 Task: In the Company bu.edu, Add note: 'Set up a meeting with the design team to discuss website redesign.'. Mark checkbox to create task to follow up ': In 2 business days '. Create task, with  description: Follow up on Payment, Add due date: In 1 week; Add reminder: 1 hour before. Set Priority Medium and add note: Include the link to the demo video in the follow-up email.. Logged in from softage.6@softage.net
Action: Mouse moved to (104, 75)
Screenshot: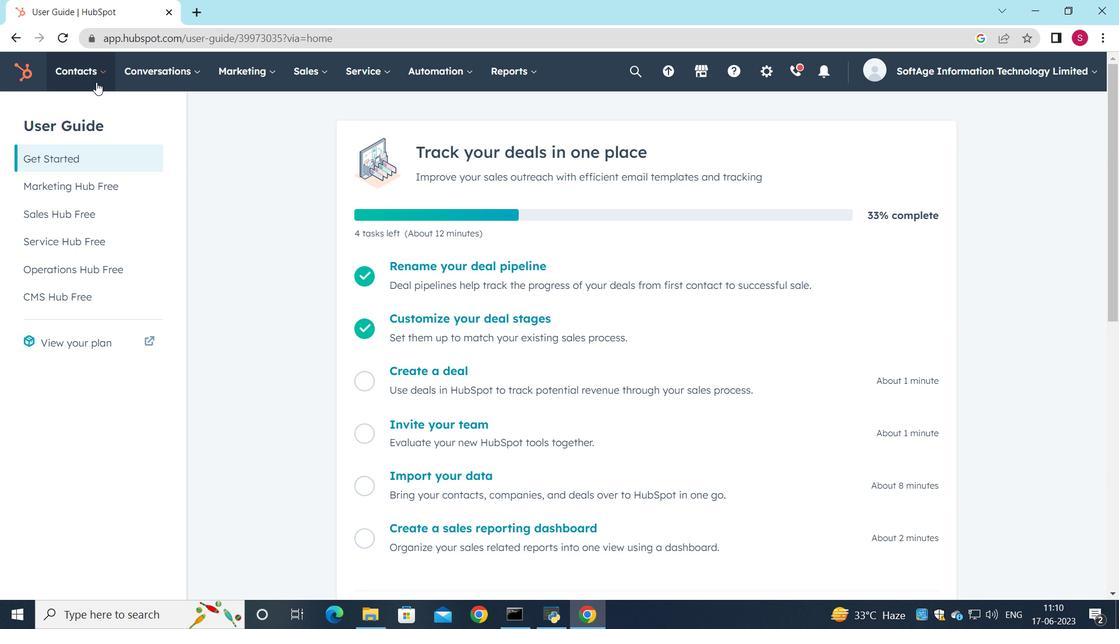 
Action: Mouse pressed left at (104, 75)
Screenshot: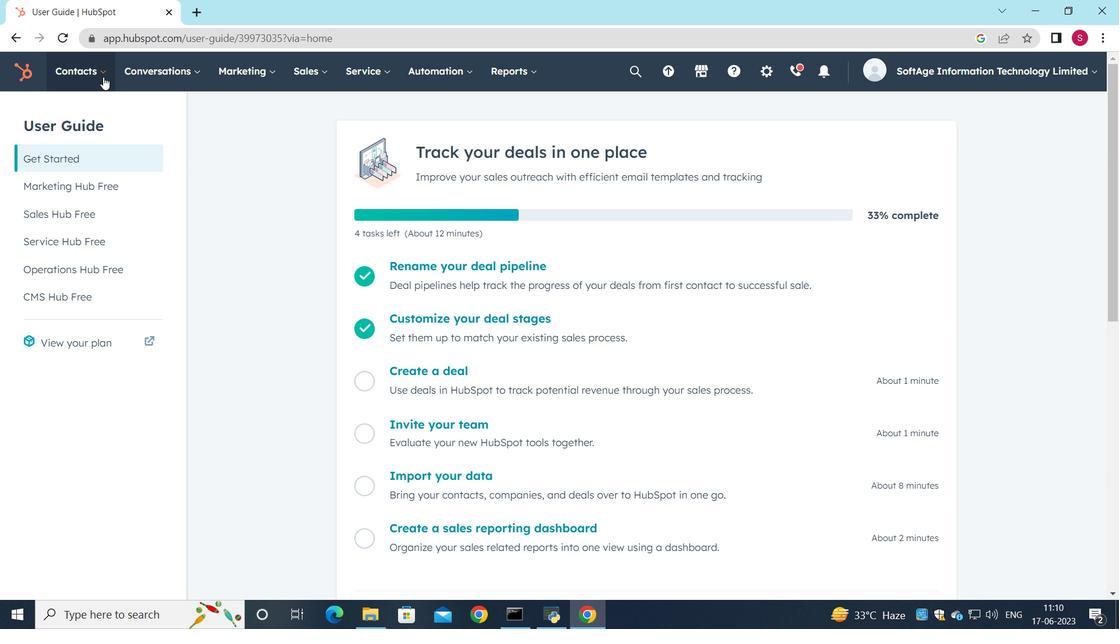 
Action: Mouse moved to (109, 135)
Screenshot: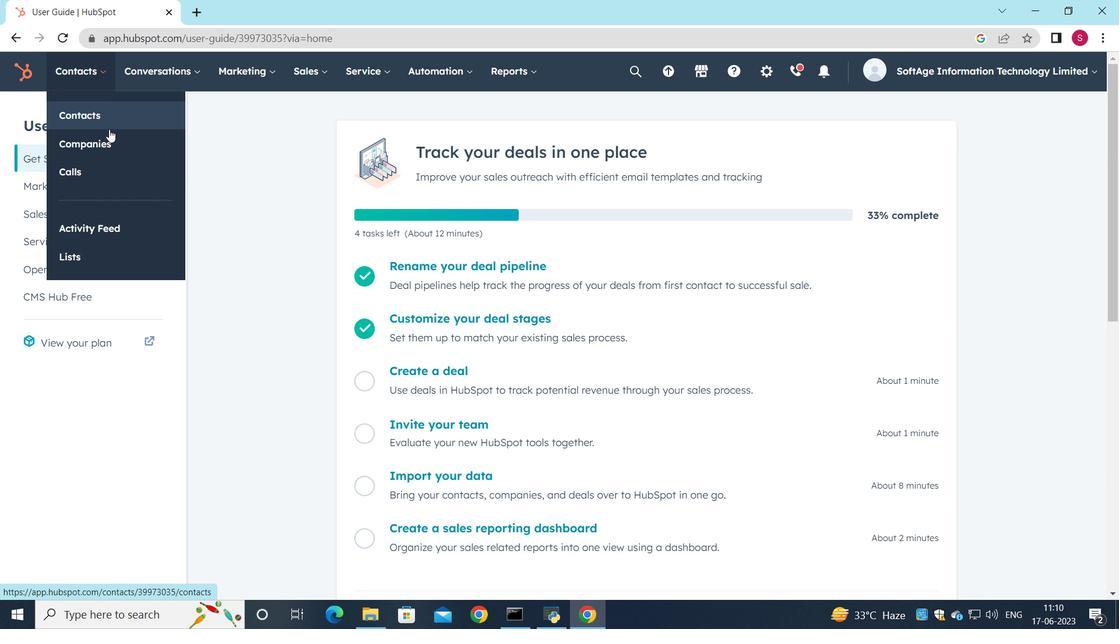 
Action: Mouse pressed left at (109, 135)
Screenshot: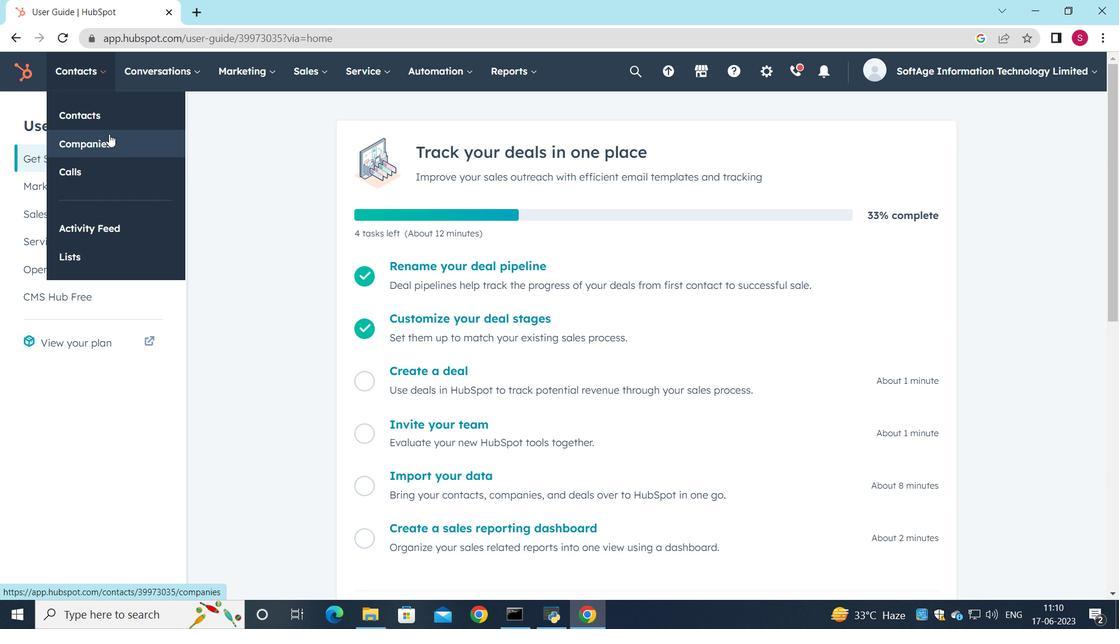 
Action: Mouse moved to (135, 230)
Screenshot: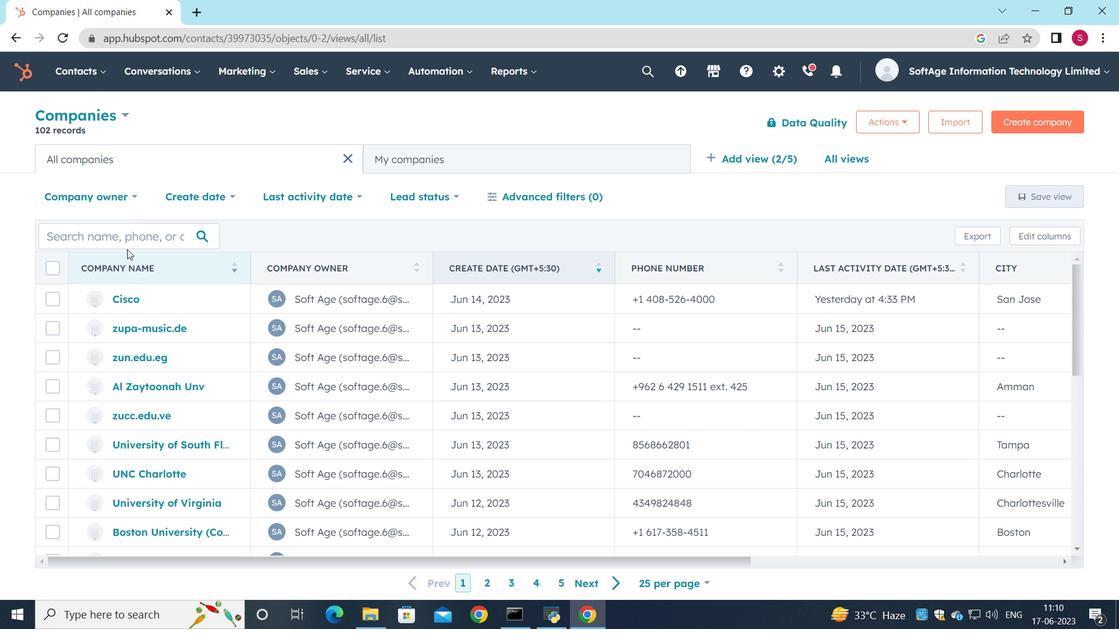 
Action: Mouse pressed left at (135, 230)
Screenshot: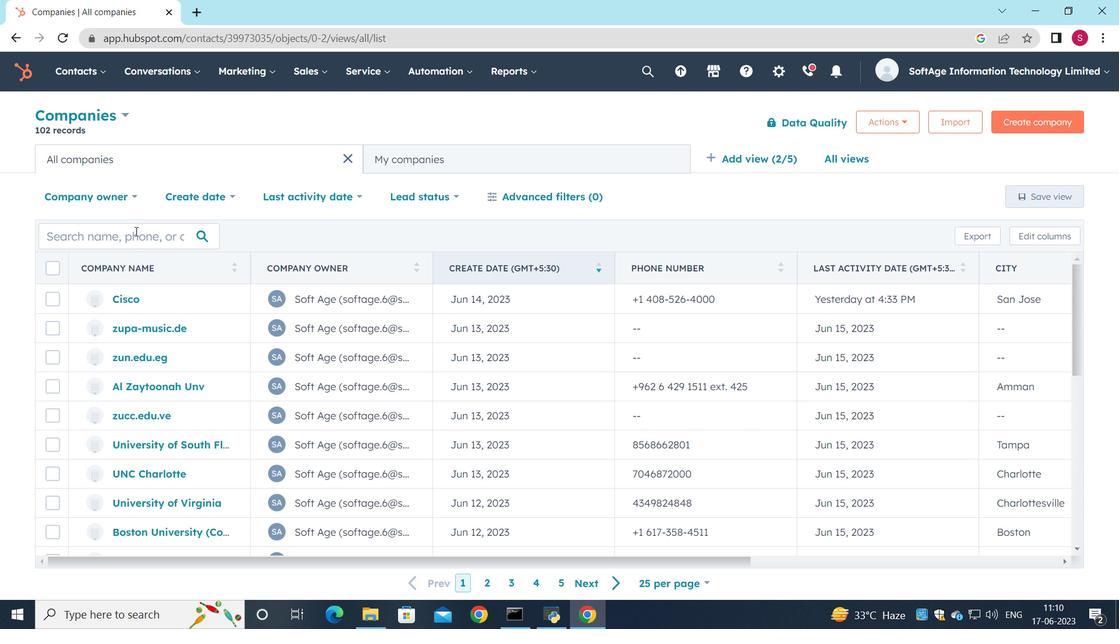 
Action: Mouse moved to (135, 240)
Screenshot: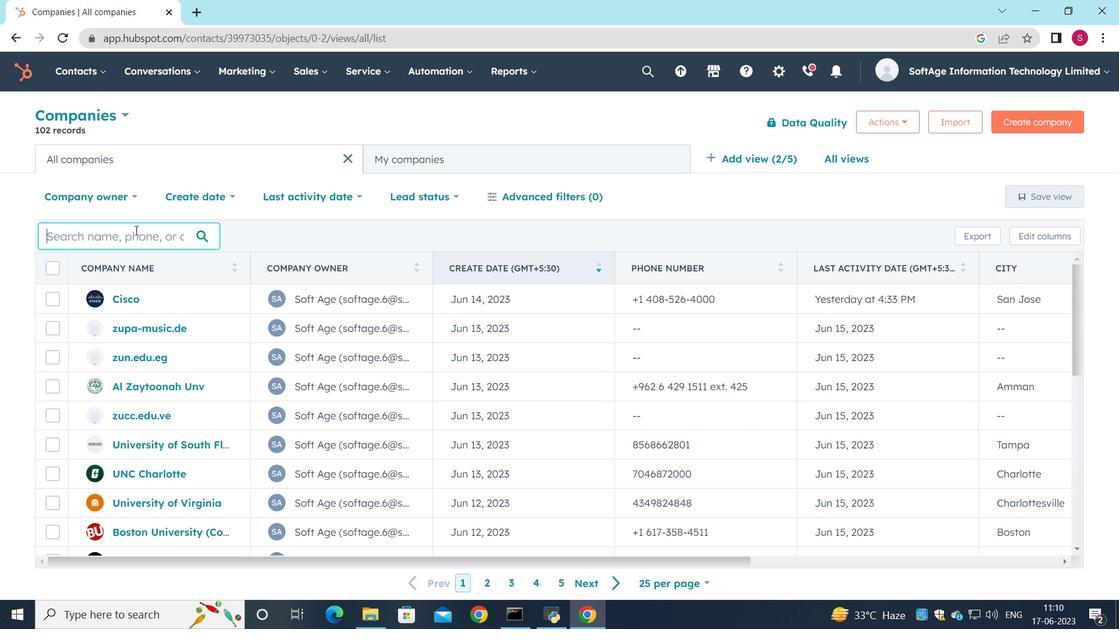 
Action: Key pressed bu.edu
Screenshot: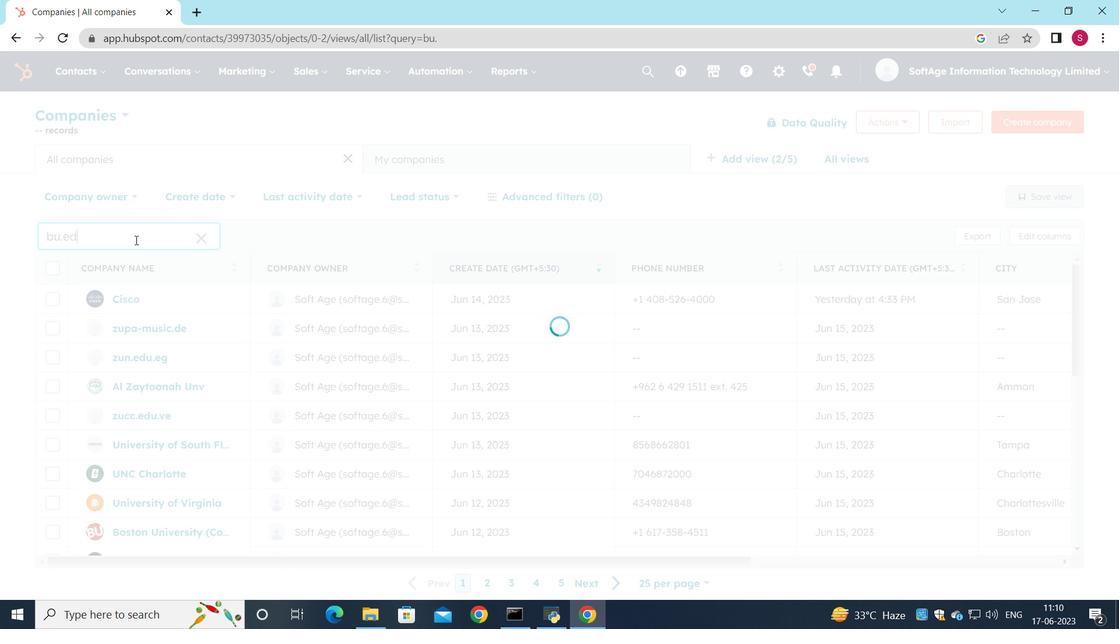 
Action: Mouse moved to (149, 298)
Screenshot: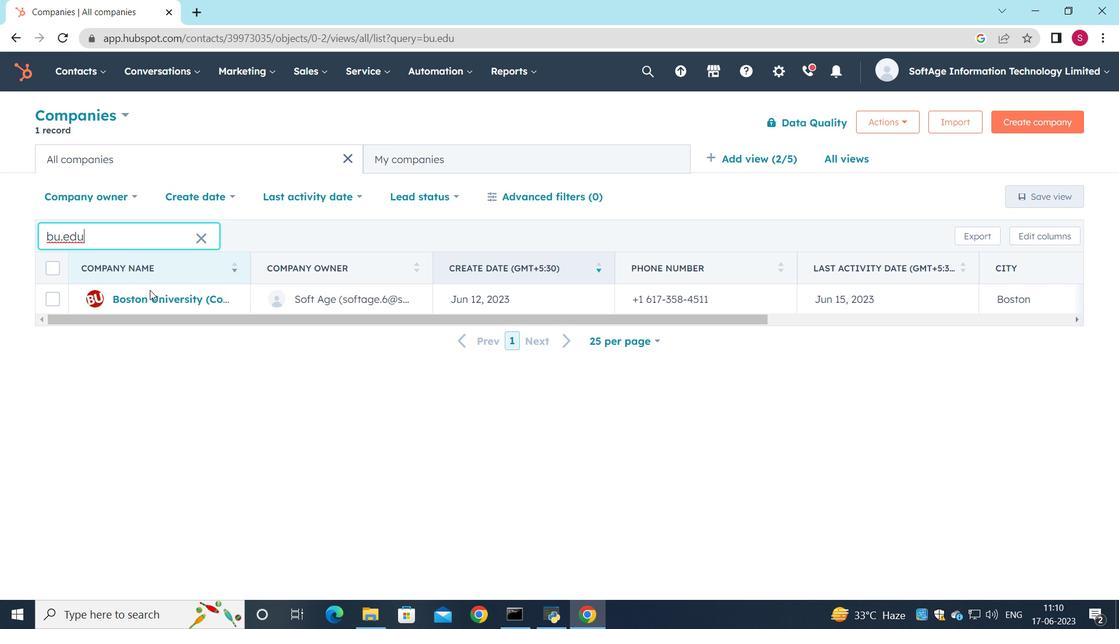 
Action: Mouse pressed left at (149, 298)
Screenshot: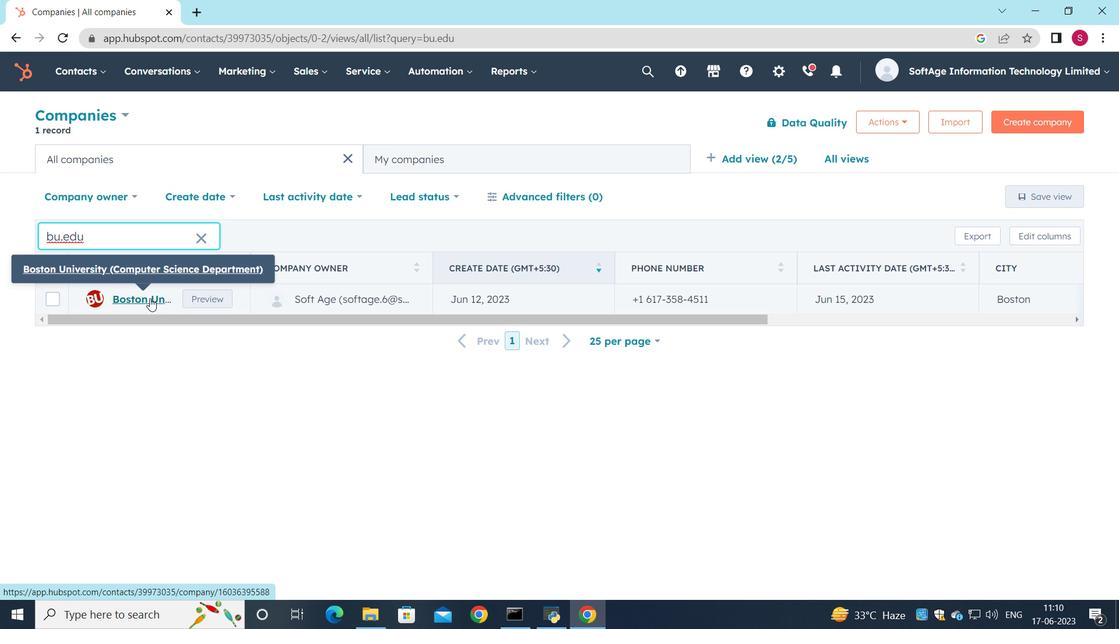 
Action: Mouse moved to (46, 281)
Screenshot: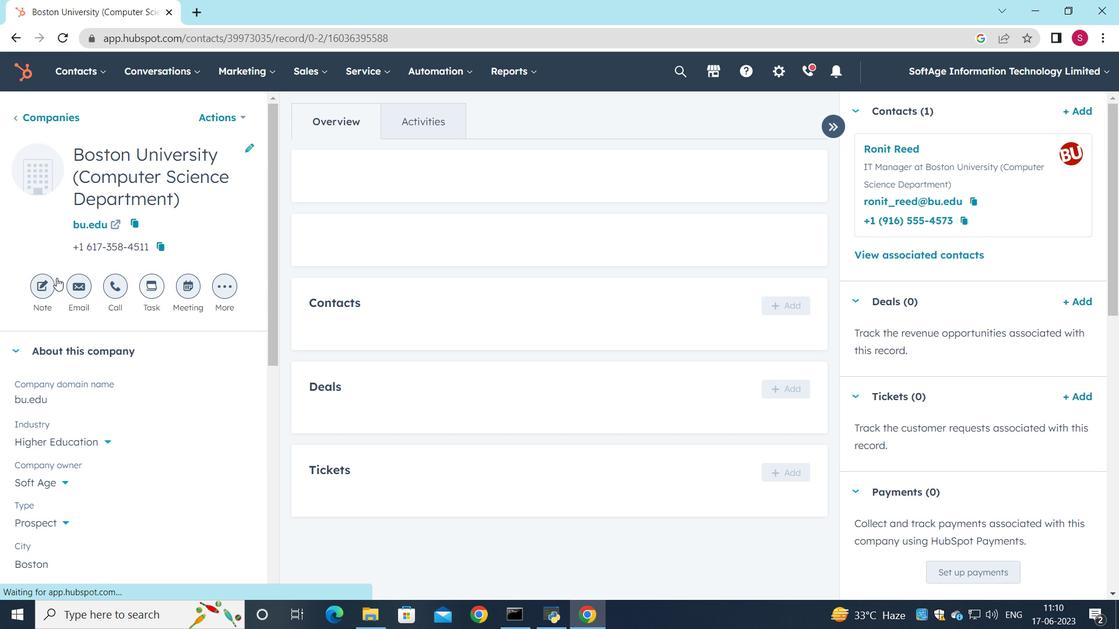 
Action: Mouse pressed left at (46, 281)
Screenshot: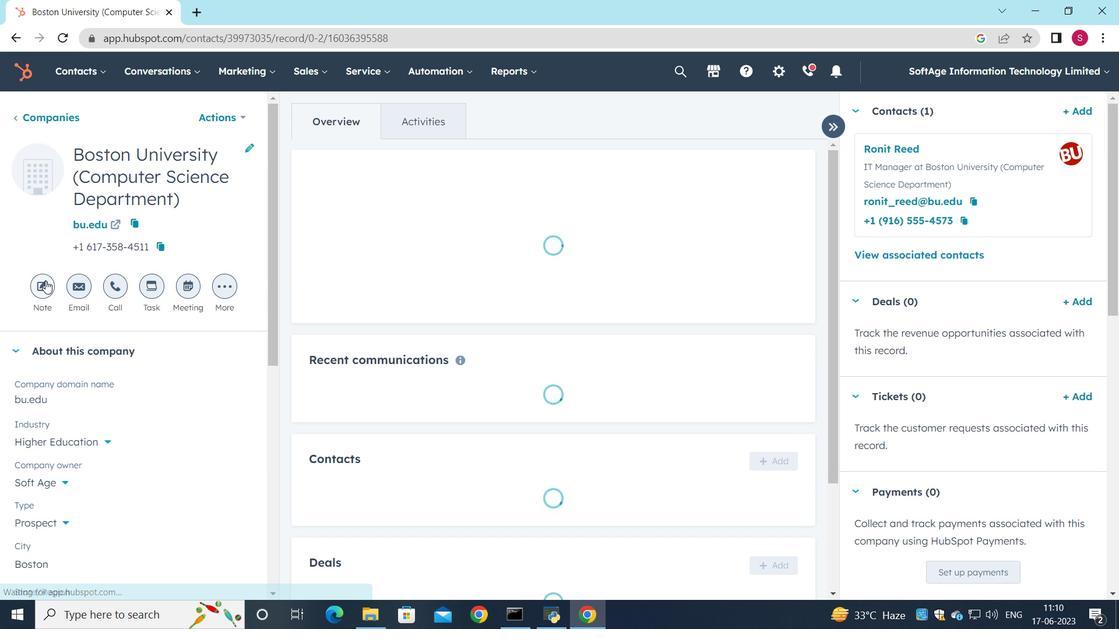 
Action: Mouse moved to (698, 344)
Screenshot: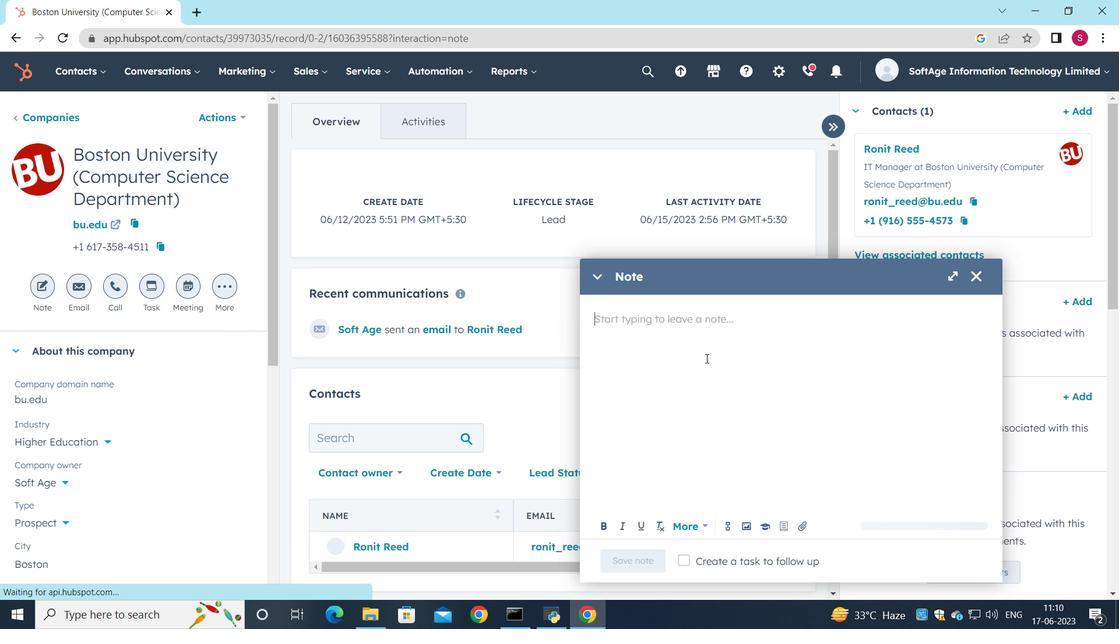 
Action: Key pressed <Key.shift>Set<Key.space>u[<Key.backspace>p<Key.space>a<Key.space>meeting<Key.space>with<Key.space>the<Key.space>design<Key.space>team<Key.space>to<Key.space>discuss<Key.space>website<Key.space>redesign
Screenshot: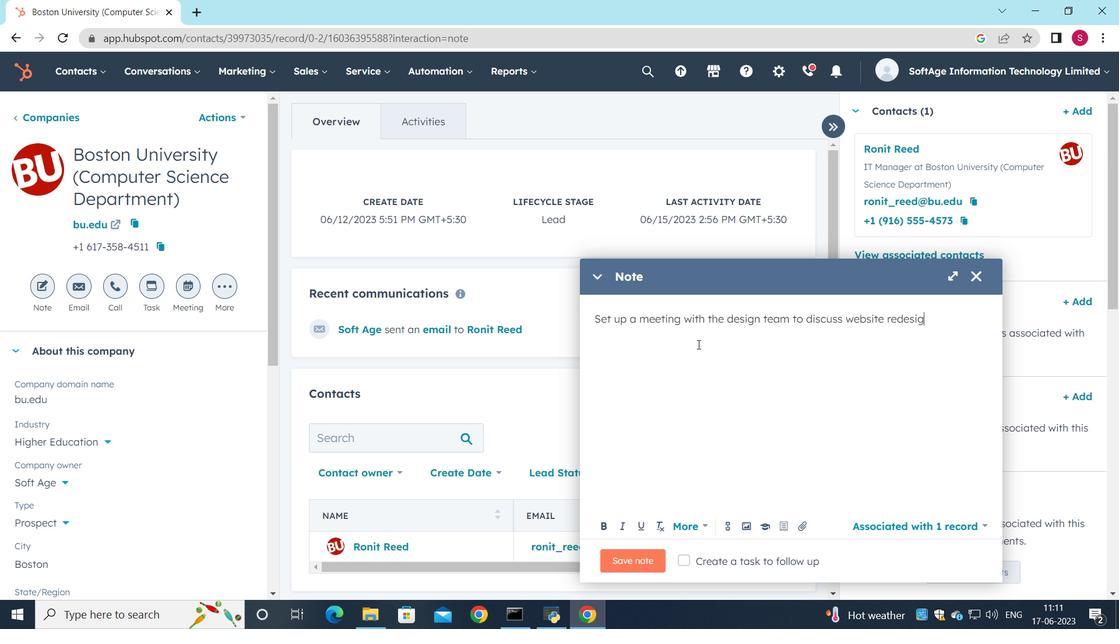 
Action: Mouse moved to (679, 562)
Screenshot: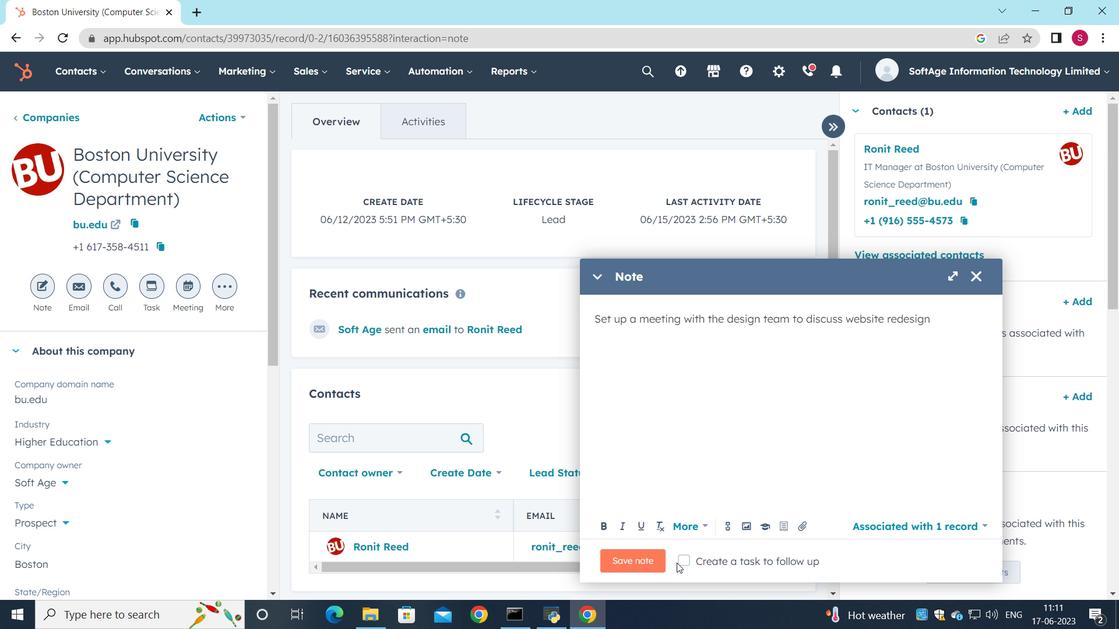 
Action: Mouse pressed left at (679, 562)
Screenshot: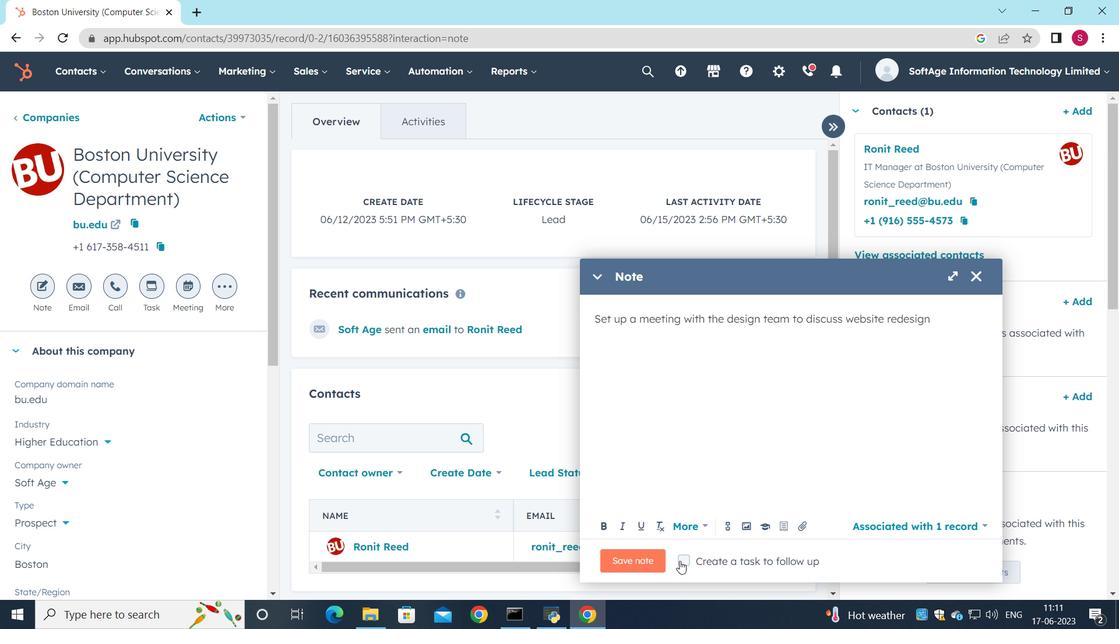 
Action: Mouse moved to (731, 571)
Screenshot: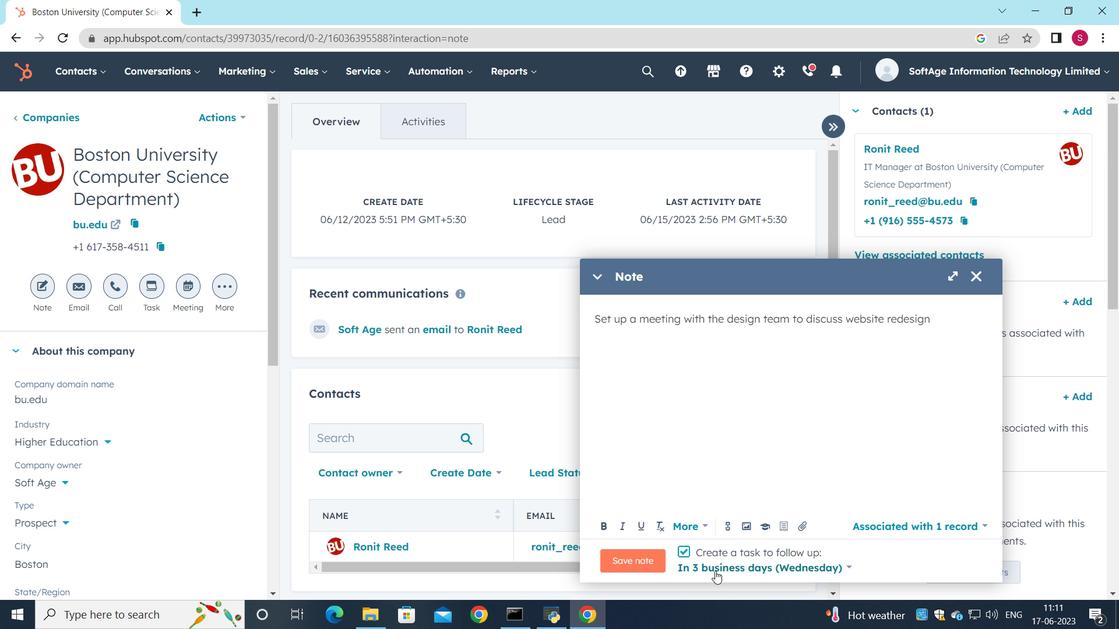 
Action: Mouse pressed left at (731, 571)
Screenshot: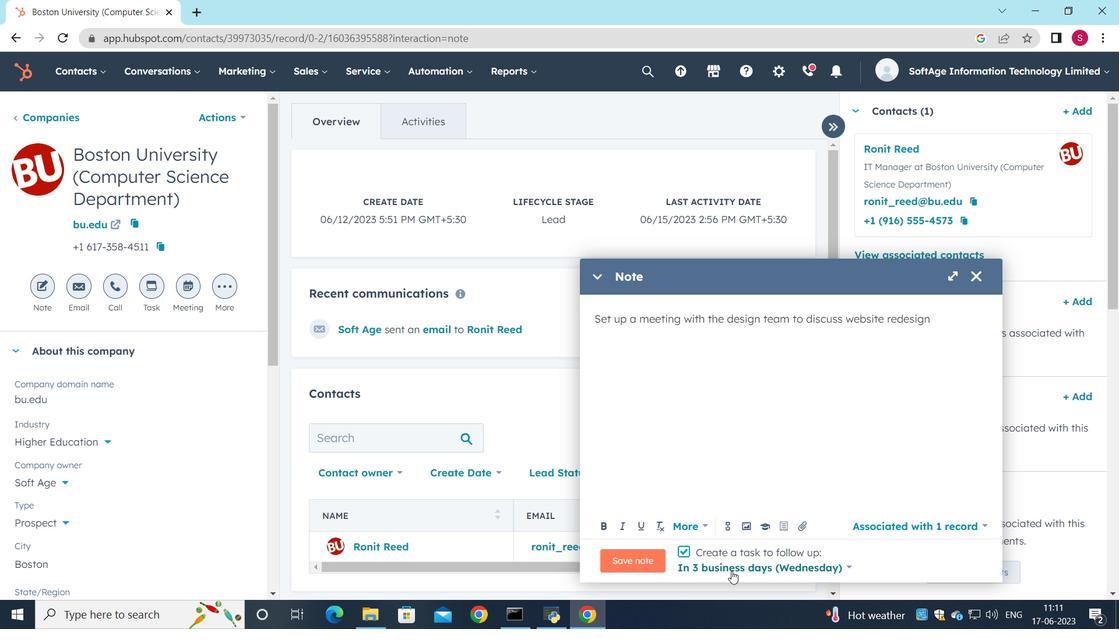 
Action: Mouse moved to (779, 390)
Screenshot: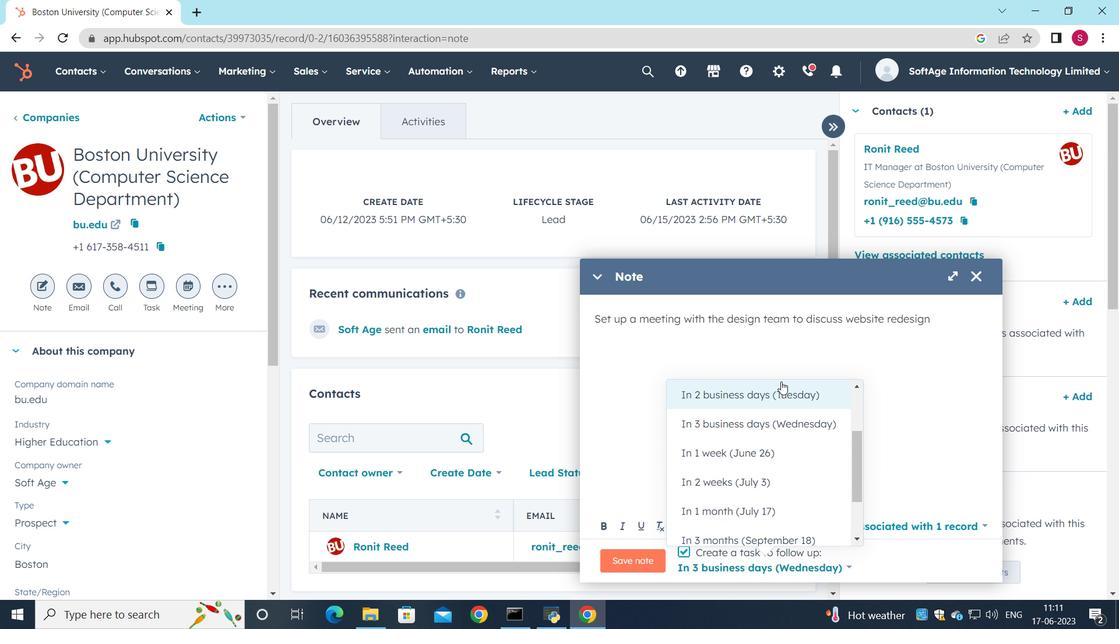 
Action: Mouse pressed left at (779, 390)
Screenshot: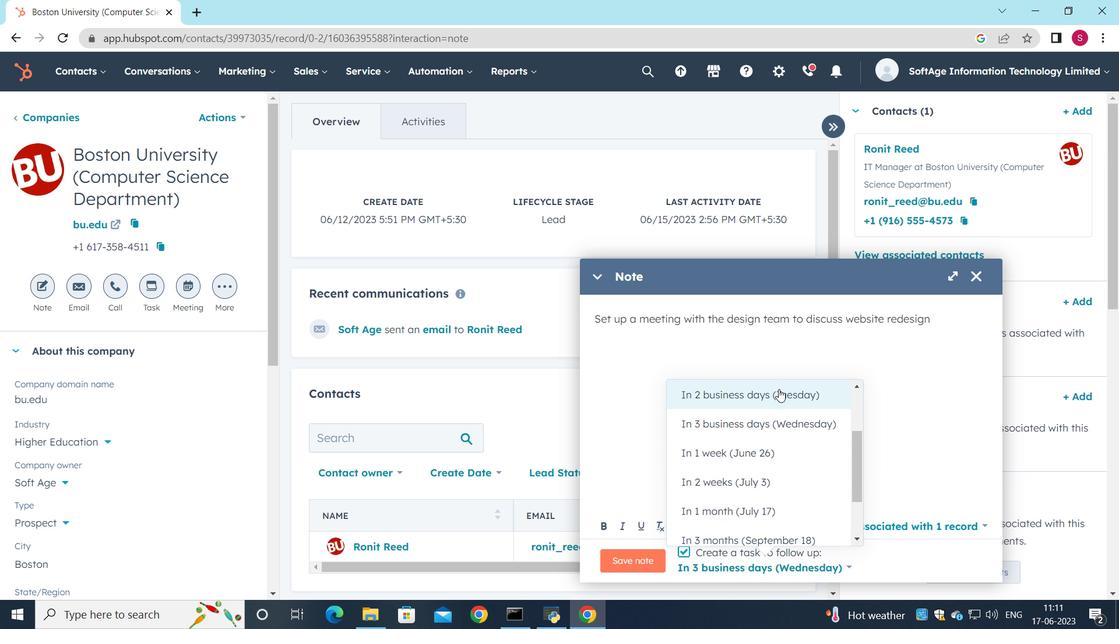 
Action: Mouse moved to (637, 565)
Screenshot: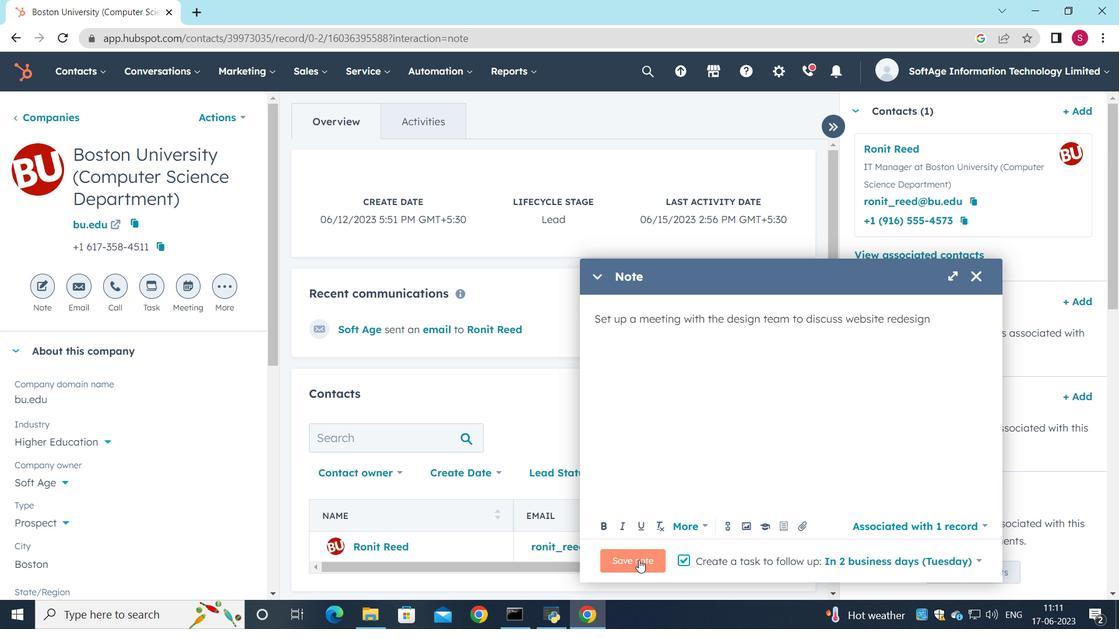 
Action: Mouse pressed left at (637, 565)
Screenshot: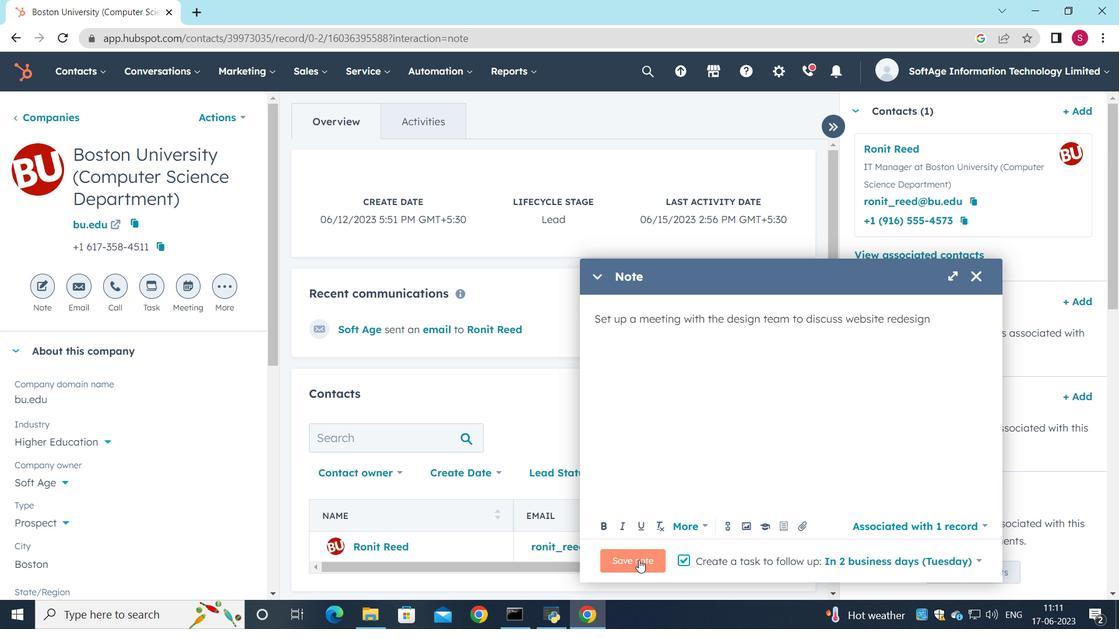 
Action: Mouse moved to (143, 289)
Screenshot: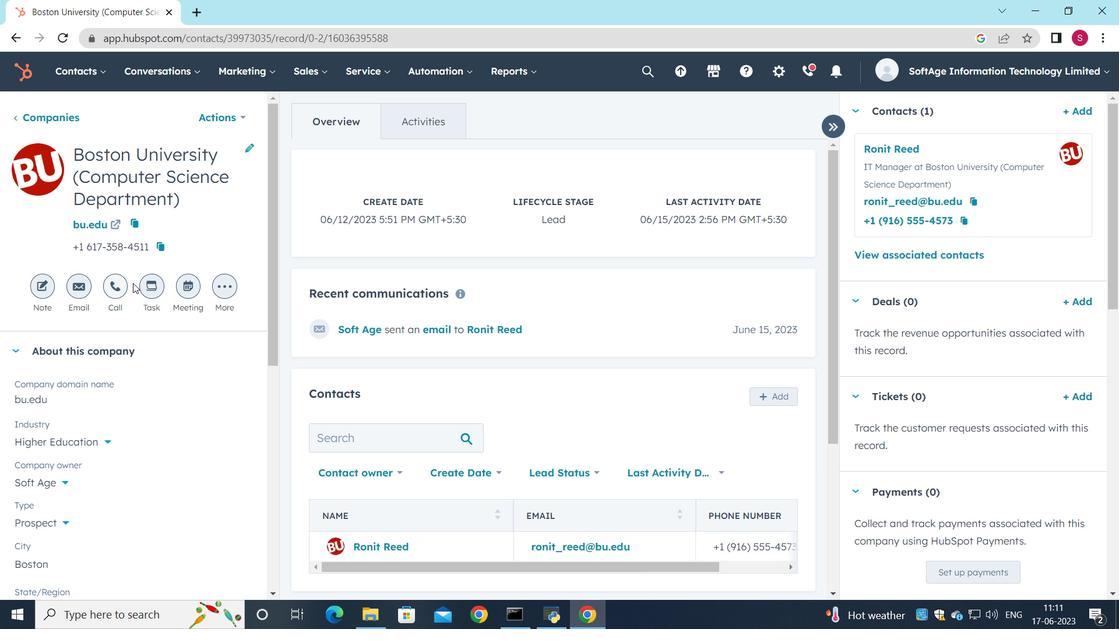 
Action: Mouse pressed left at (143, 289)
Screenshot: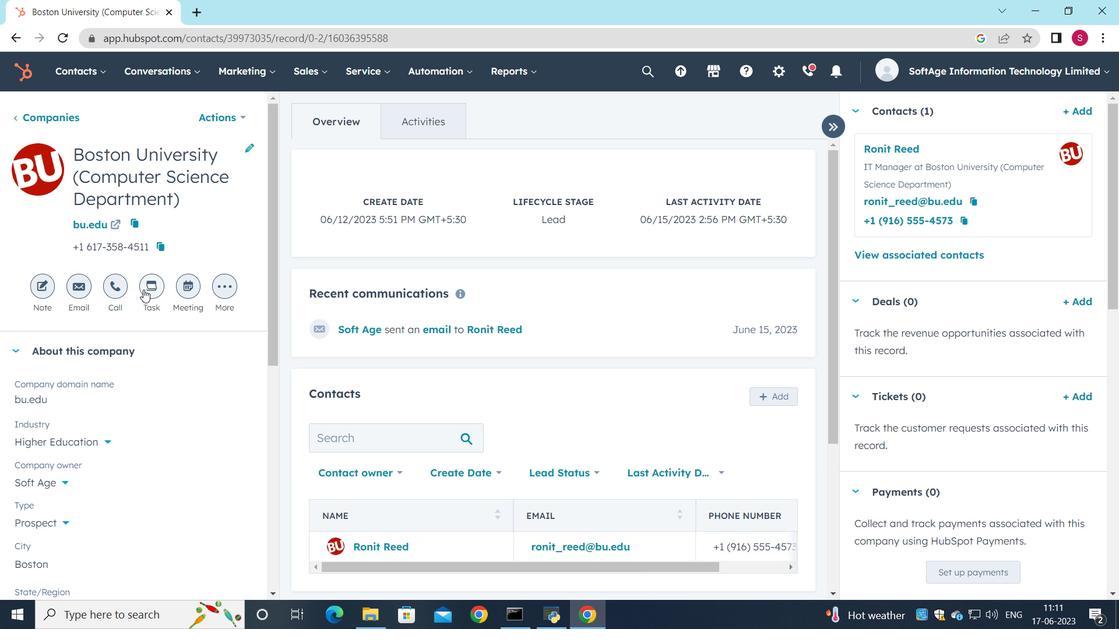 
Action: Mouse moved to (661, 264)
Screenshot: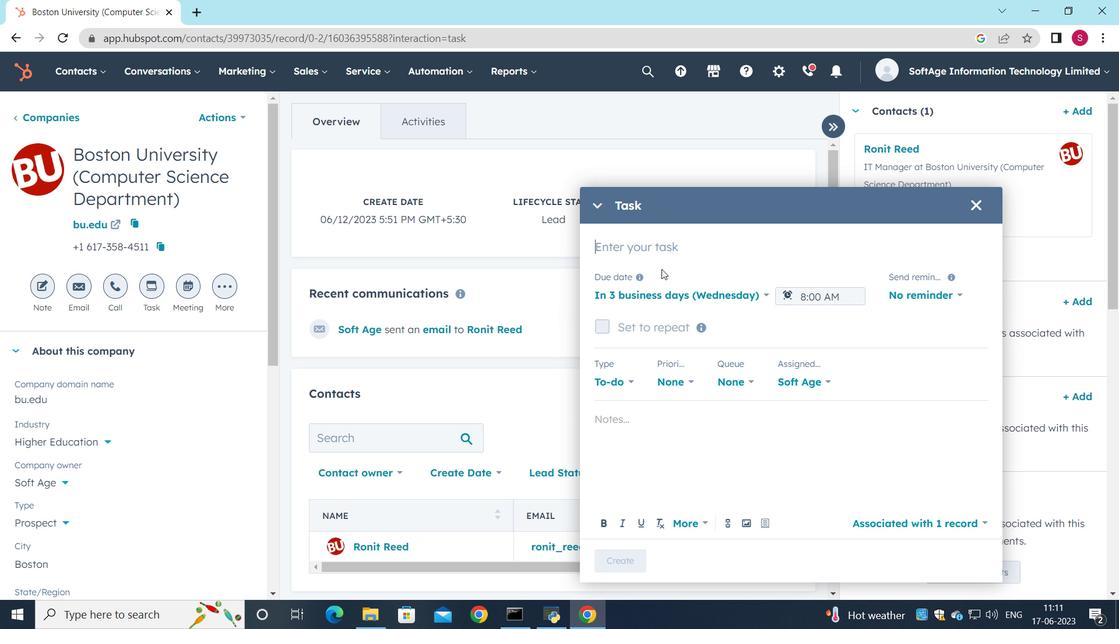 
Action: Key pressed <Key.shift>Follow<Key.space>up<Key.space>o<Key.space><Key.backspace>n<Key.space><Key.shift><Key.shift><Key.shift><Key.shift>Payment<Key.space>
Screenshot: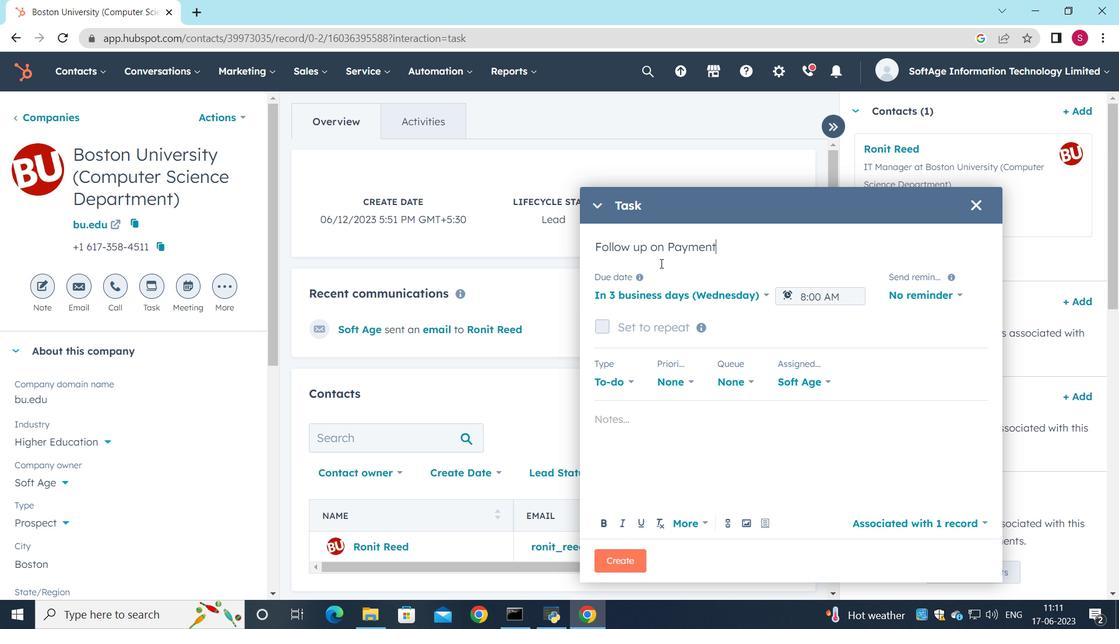 
Action: Mouse moved to (767, 294)
Screenshot: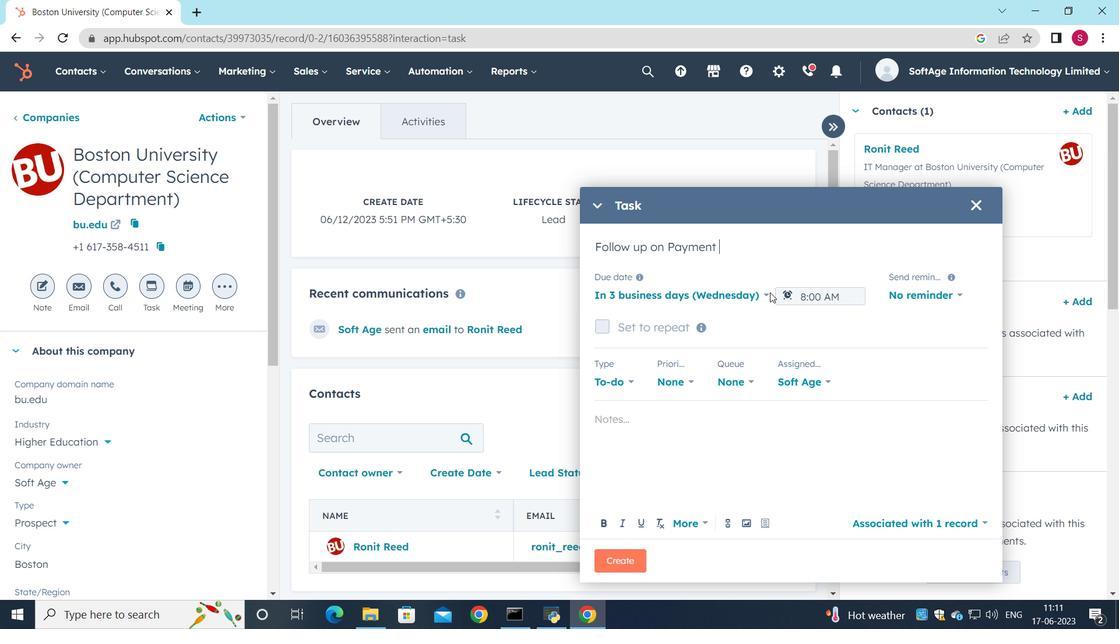 
Action: Mouse pressed left at (767, 294)
Screenshot: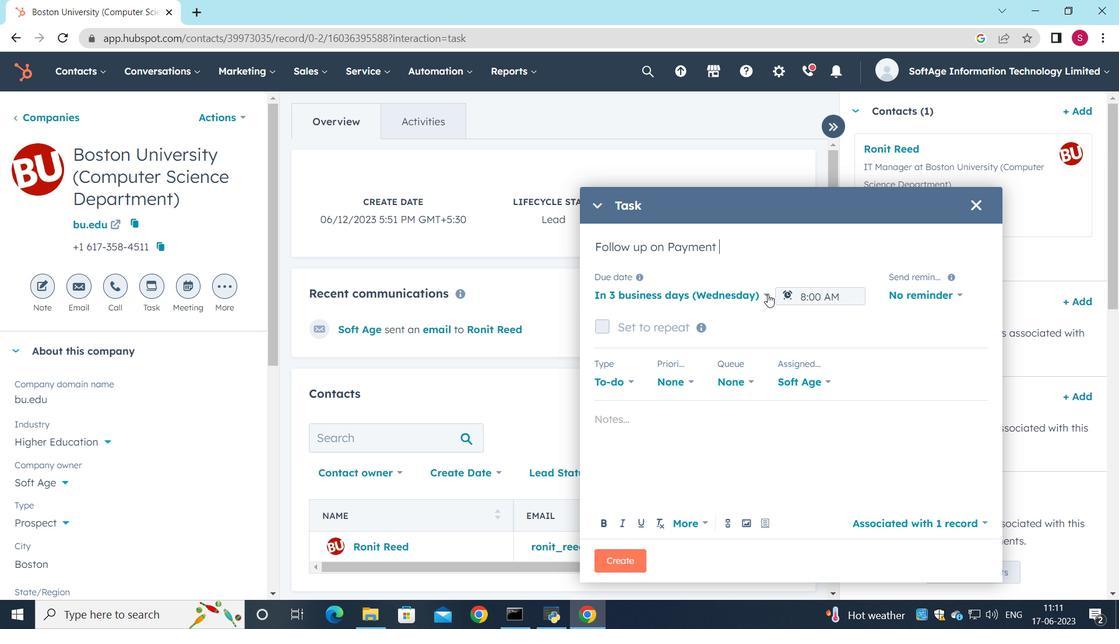 
Action: Mouse moved to (684, 394)
Screenshot: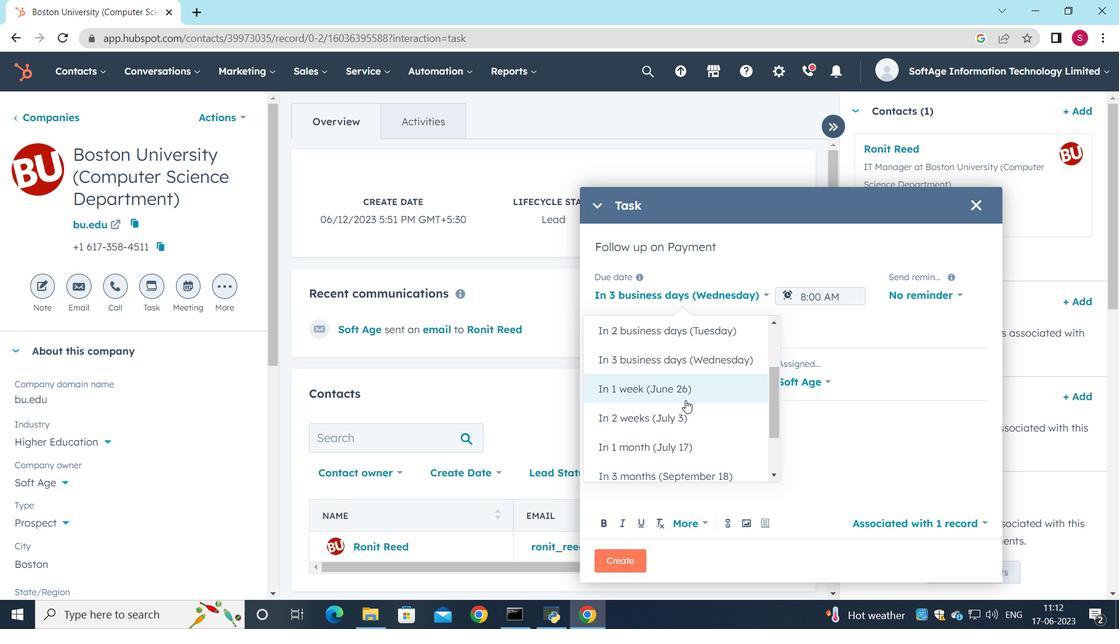 
Action: Mouse pressed left at (684, 394)
Screenshot: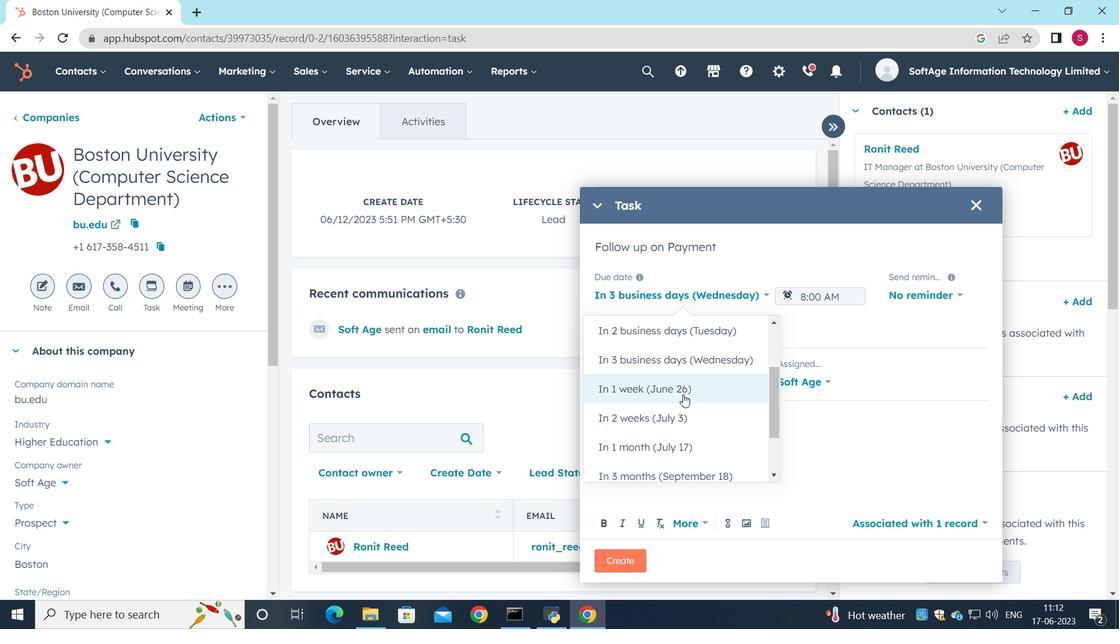 
Action: Mouse moved to (891, 291)
Screenshot: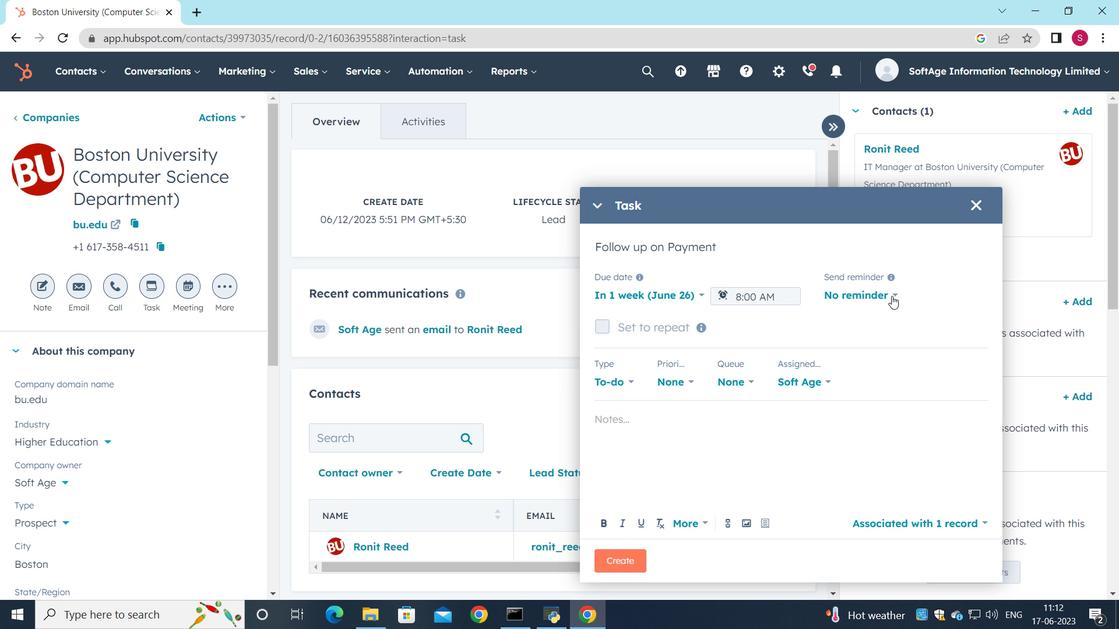 
Action: Mouse pressed left at (891, 291)
Screenshot: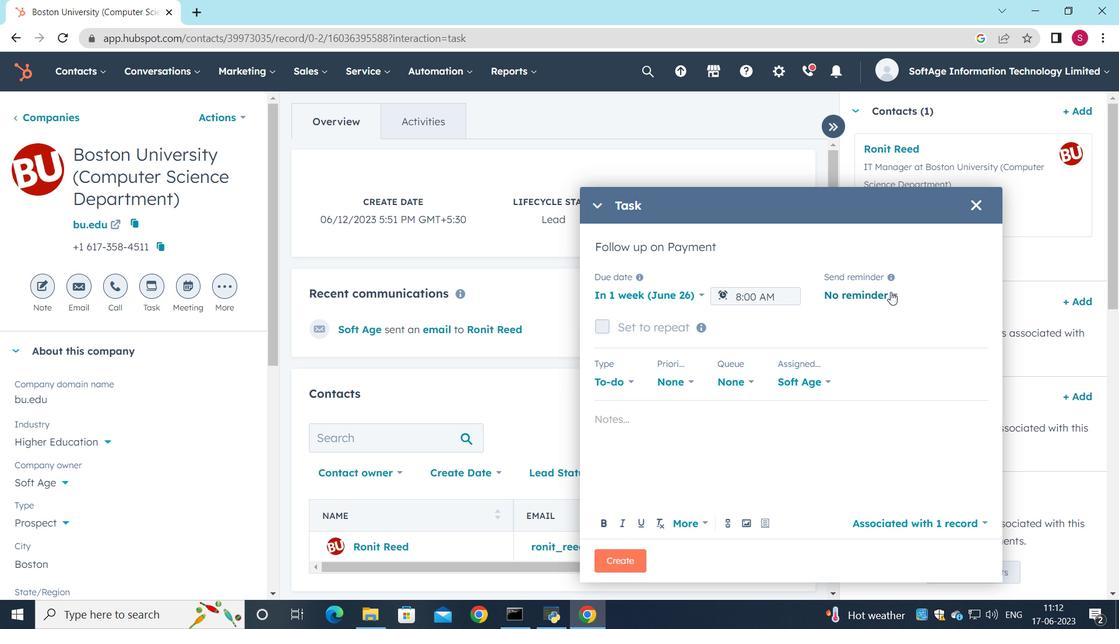 
Action: Mouse moved to (862, 419)
Screenshot: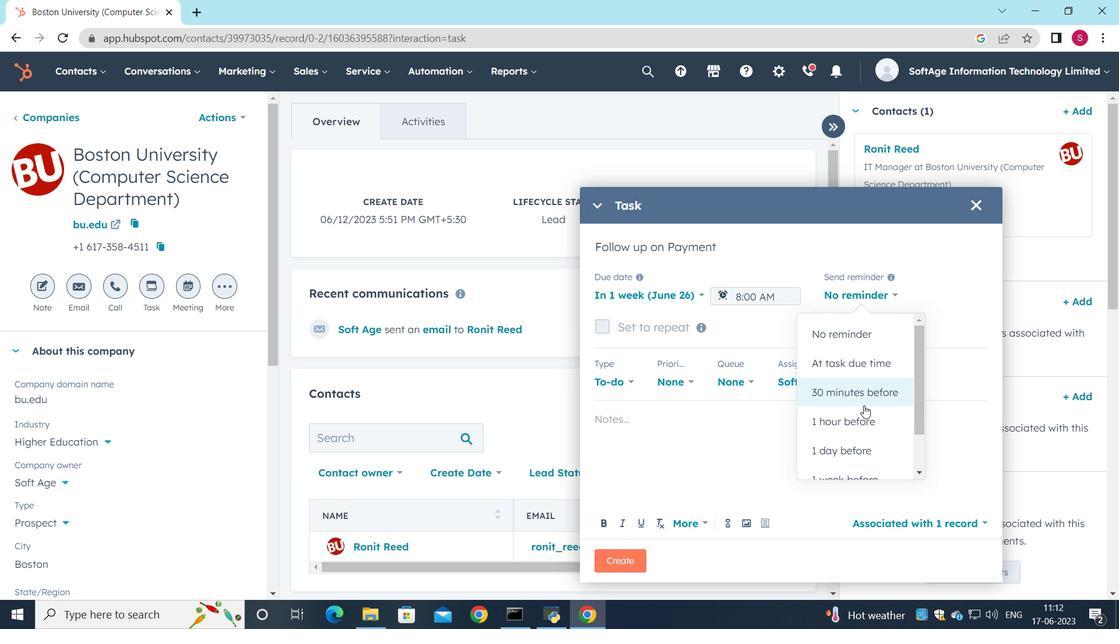 
Action: Mouse pressed left at (862, 419)
Screenshot: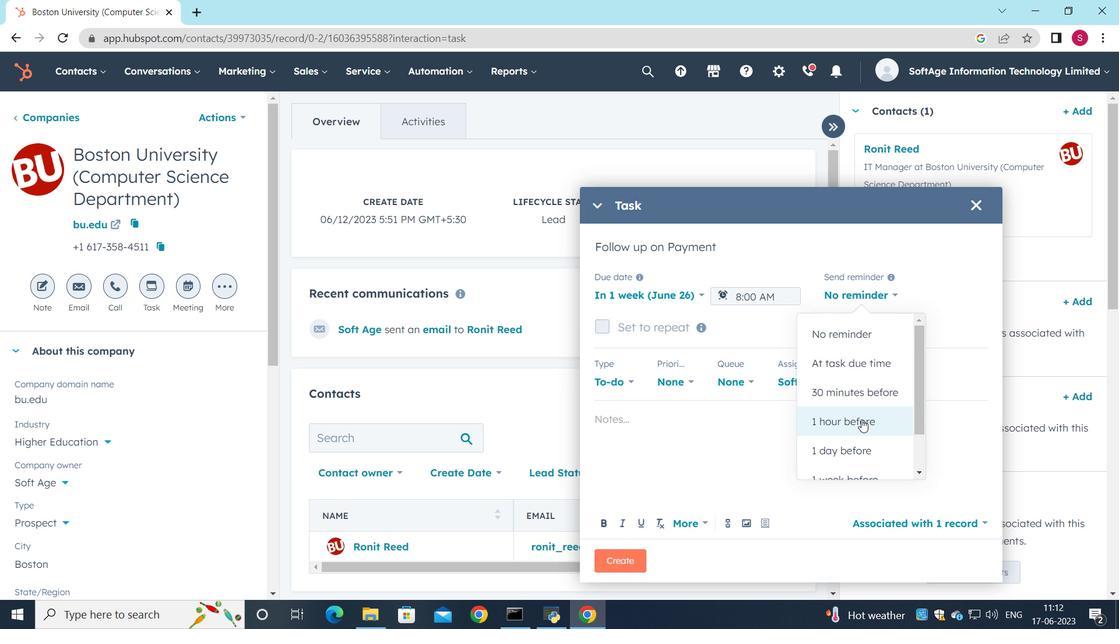 
Action: Mouse moved to (682, 381)
Screenshot: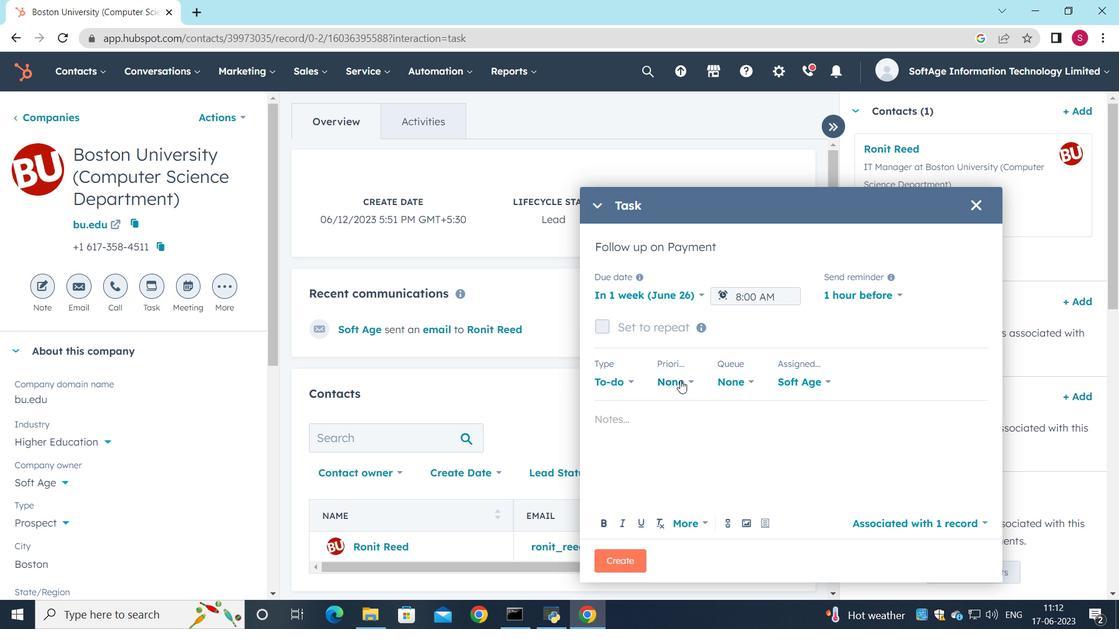 
Action: Mouse pressed left at (682, 381)
Screenshot: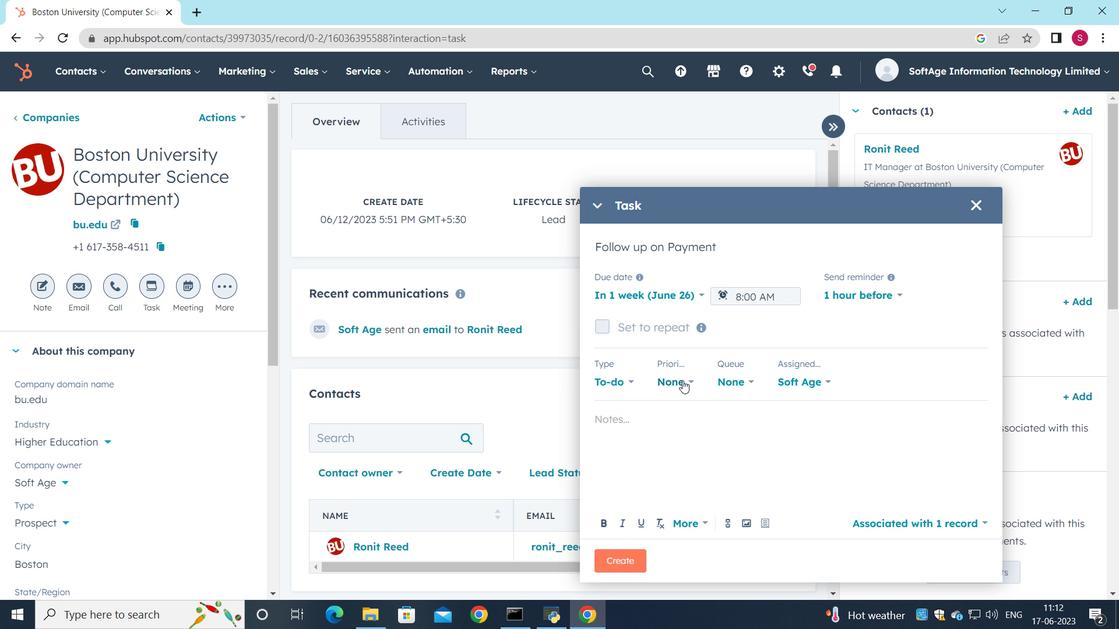 
Action: Mouse moved to (695, 472)
Screenshot: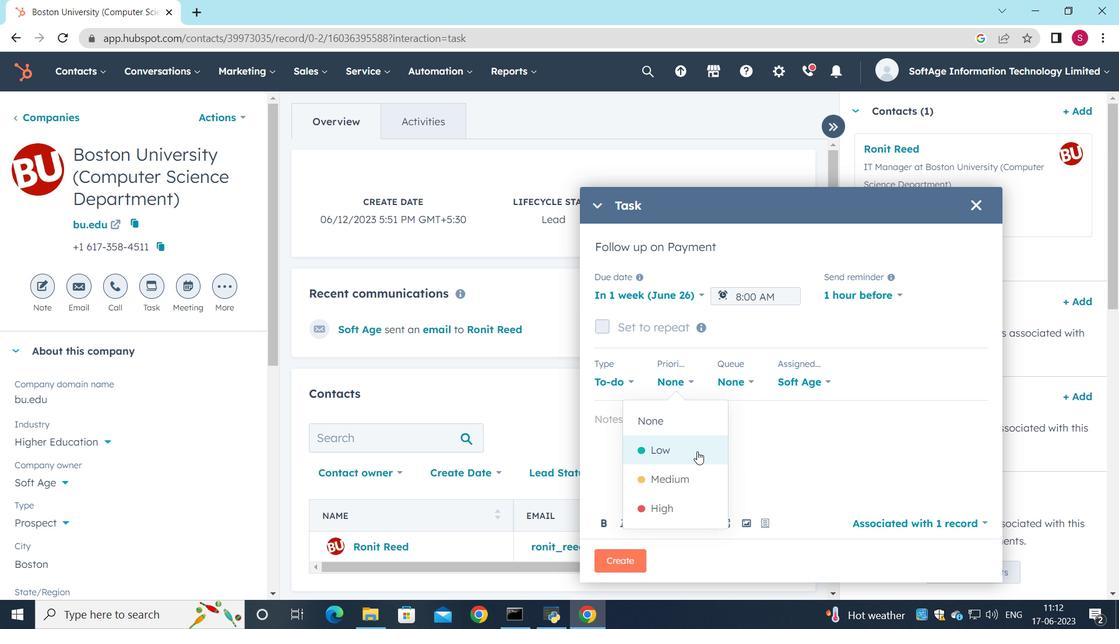 
Action: Mouse pressed left at (695, 472)
Screenshot: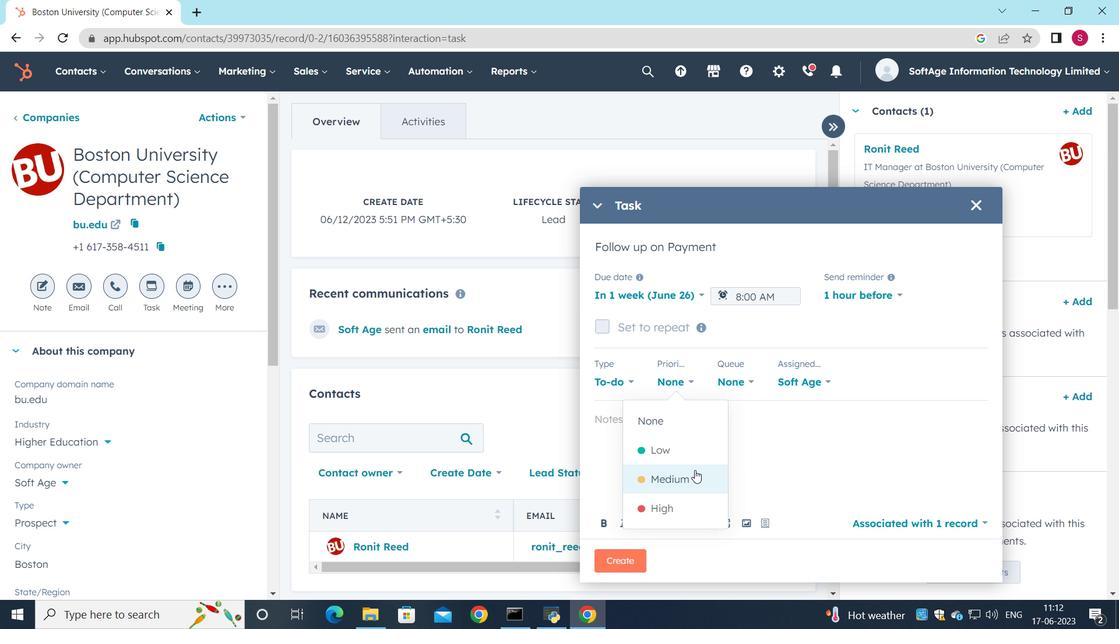
Action: Mouse moved to (634, 423)
Screenshot: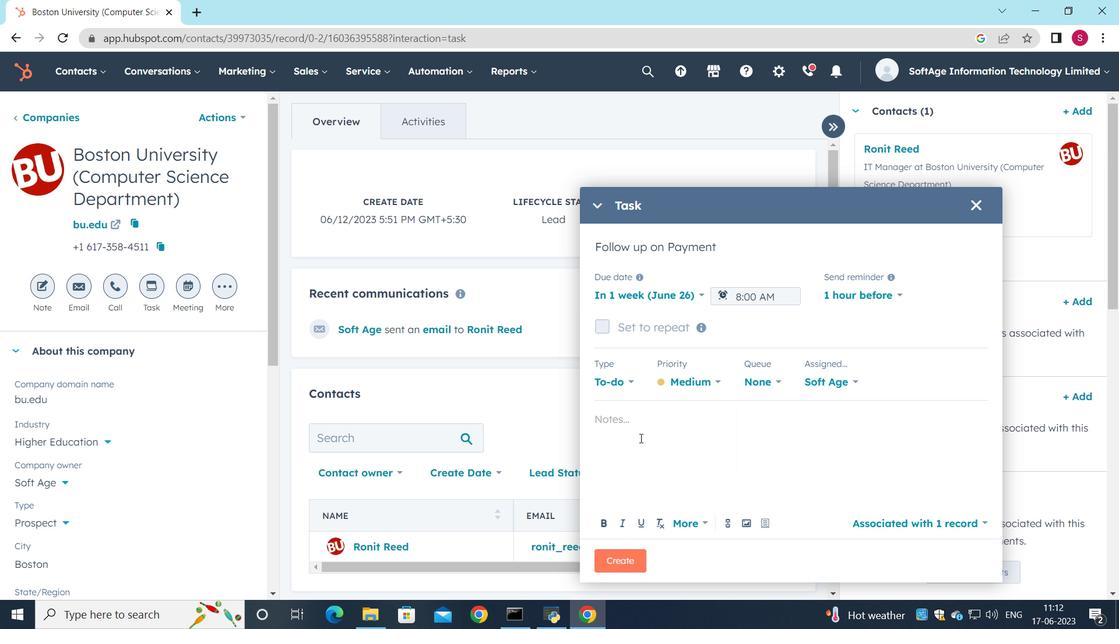 
Action: Mouse pressed left at (634, 423)
Screenshot: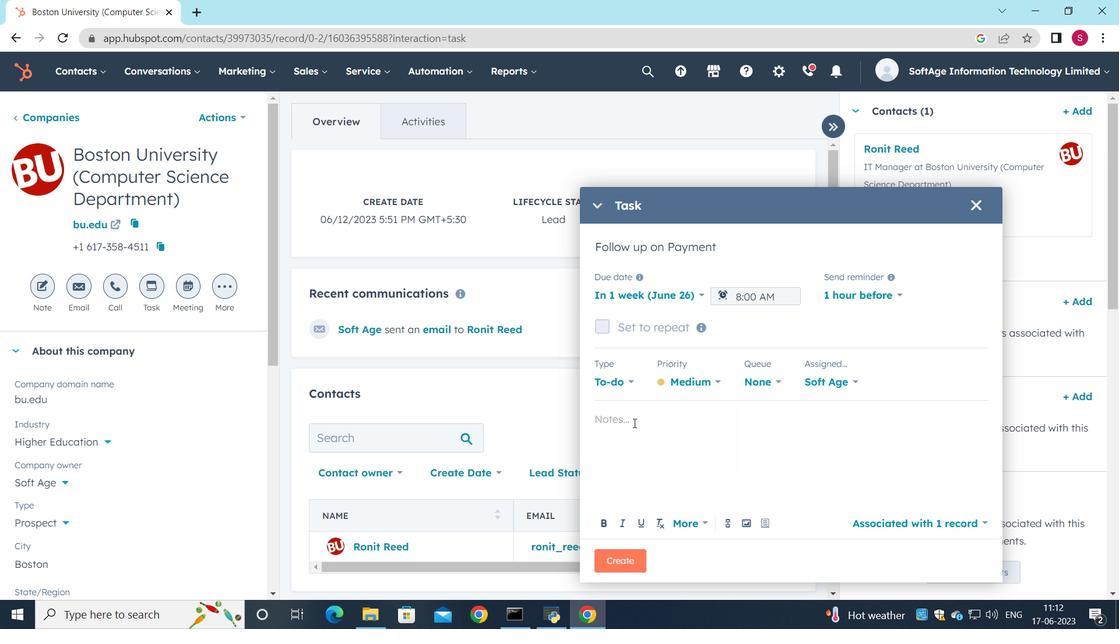 
Action: Mouse moved to (609, 241)
Screenshot: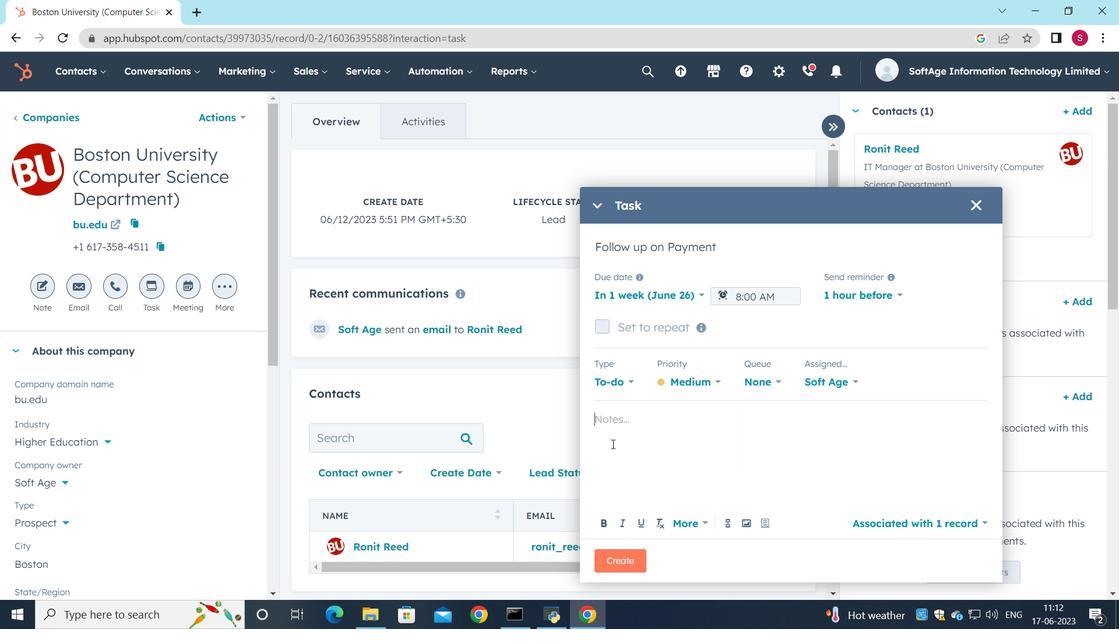 
Action: Key pressed <Key.shift><Key.shift>Include<Key.space>the<Key.space>link<Key.space>to<Key.space>the<Key.space>demo<Key.space>video<Key.space>in<Key.space>the<Key.space>follow-up<Key.space>email
Screenshot: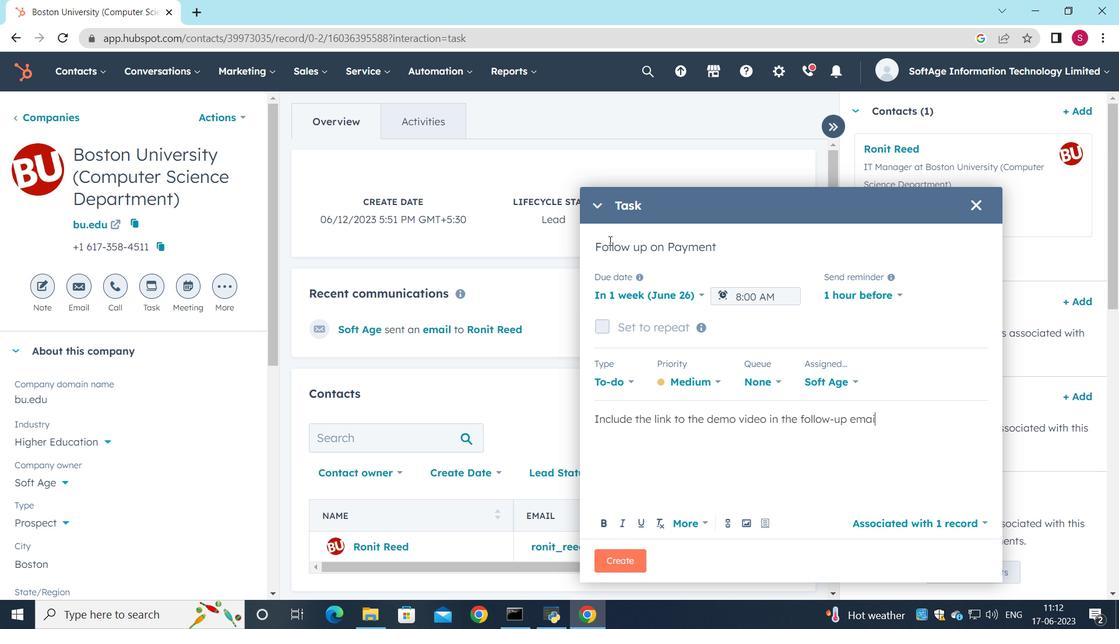 
Action: Mouse moved to (621, 565)
Screenshot: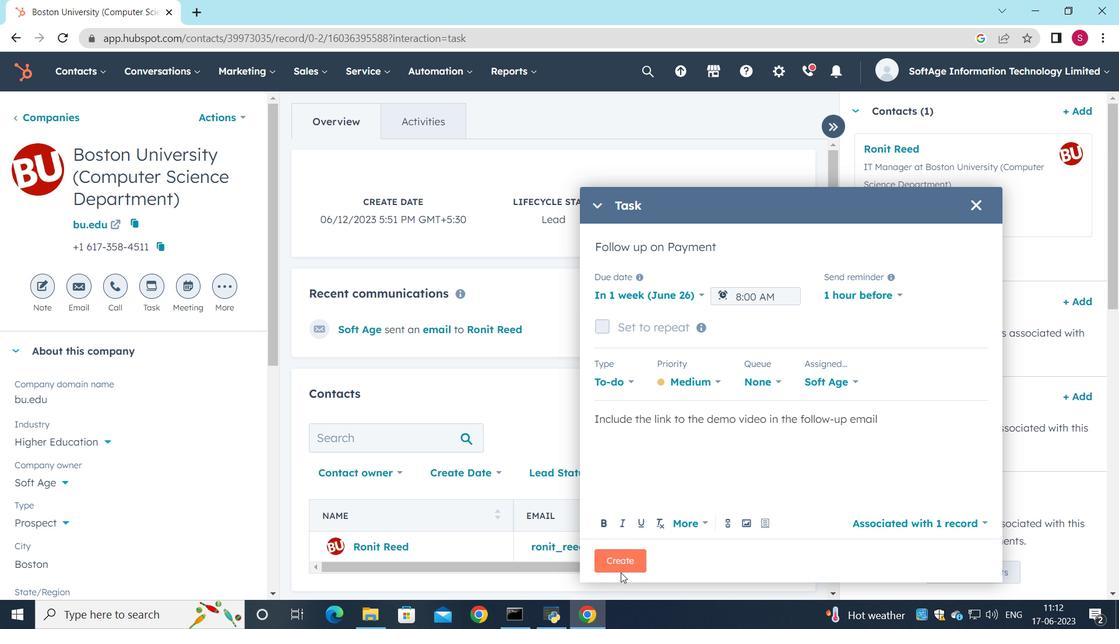 
Action: Mouse pressed left at (621, 565)
Screenshot: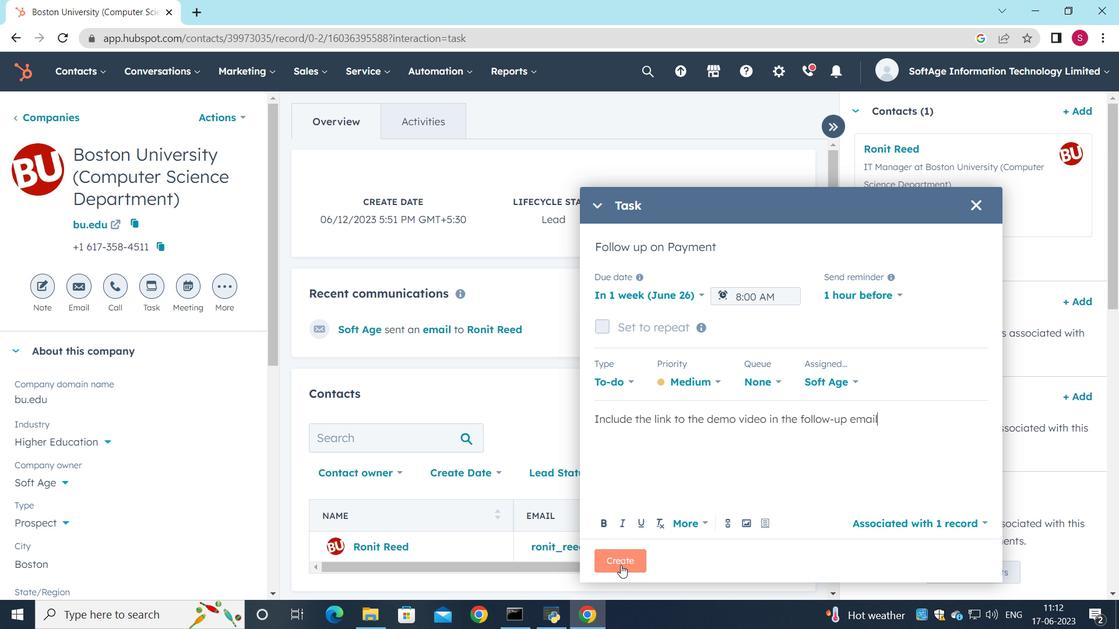 
Action: Mouse moved to (666, 434)
Screenshot: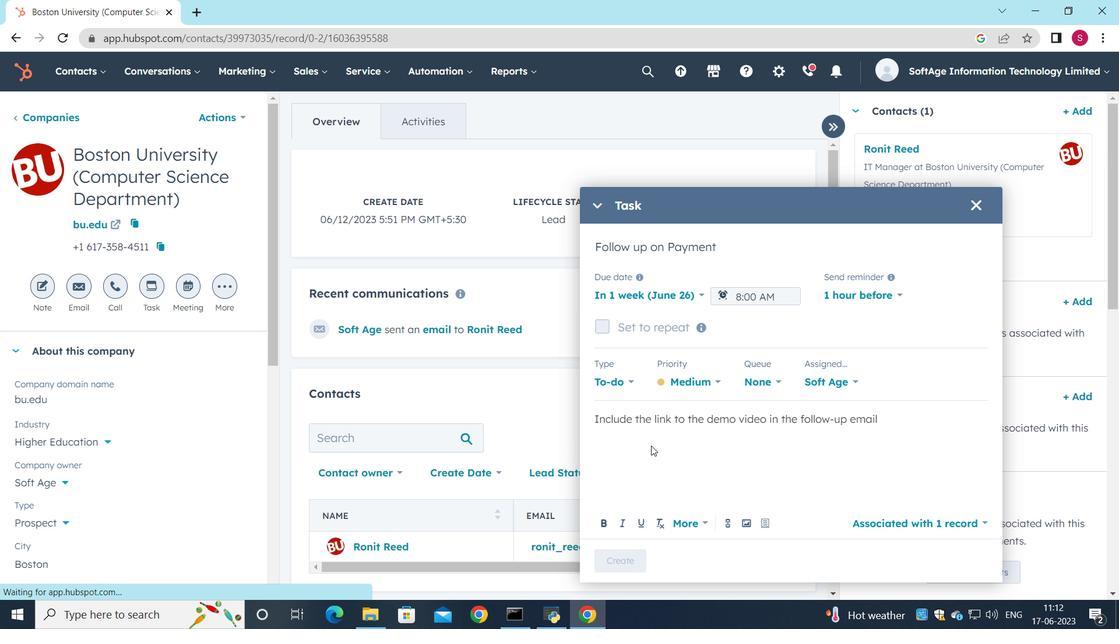 
